 Task: Add the task  Develop a new online tool for online resume building to the section Infrastructure Upgrade Sprint in the project BlueTech and add a Due Date to the respective task as 2023/07/18
Action: Mouse moved to (482, 335)
Screenshot: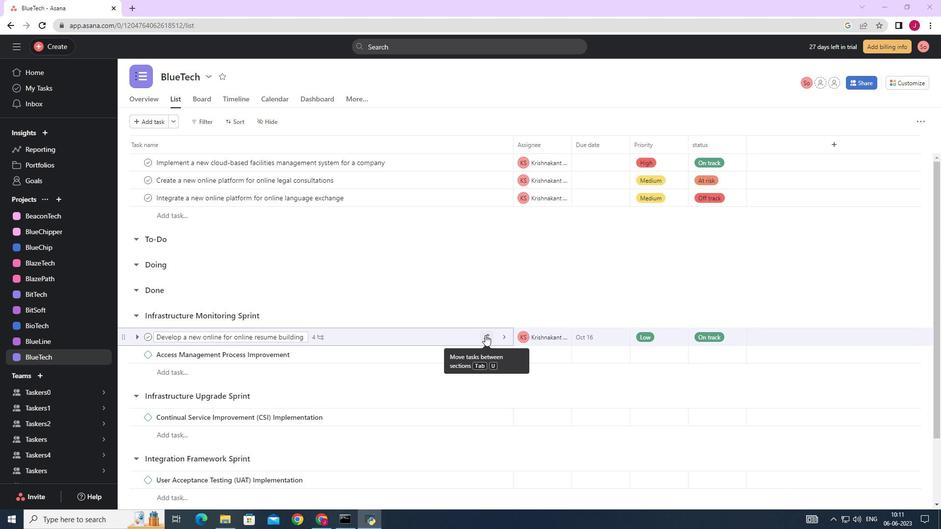 
Action: Mouse pressed left at (484, 335)
Screenshot: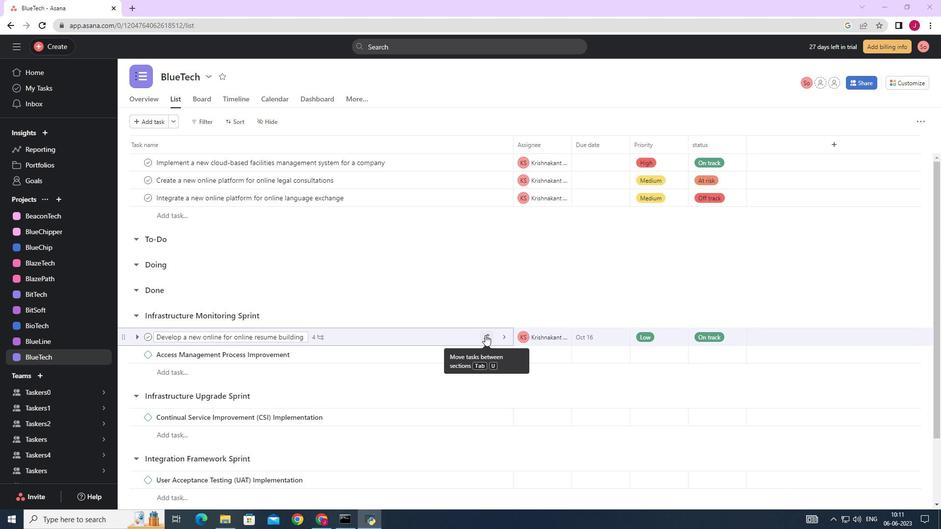 
Action: Mouse moved to (436, 280)
Screenshot: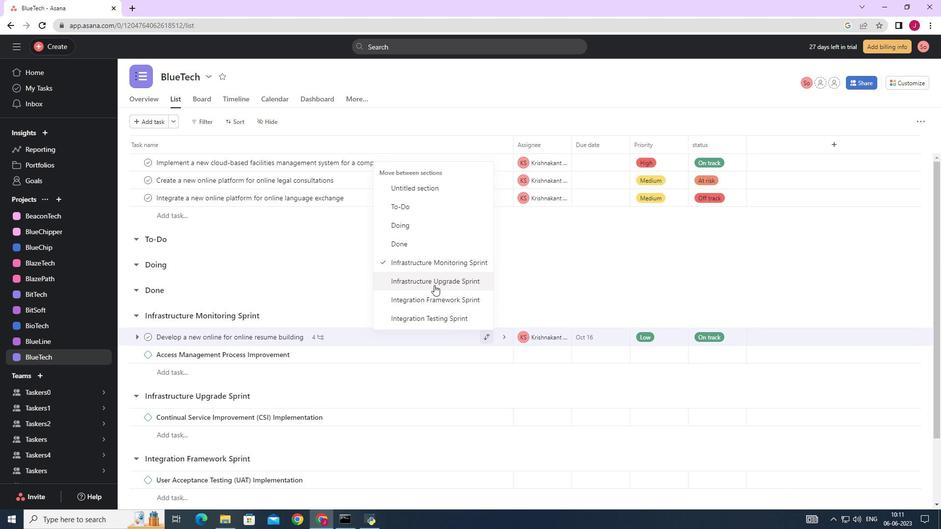 
Action: Mouse pressed left at (436, 280)
Screenshot: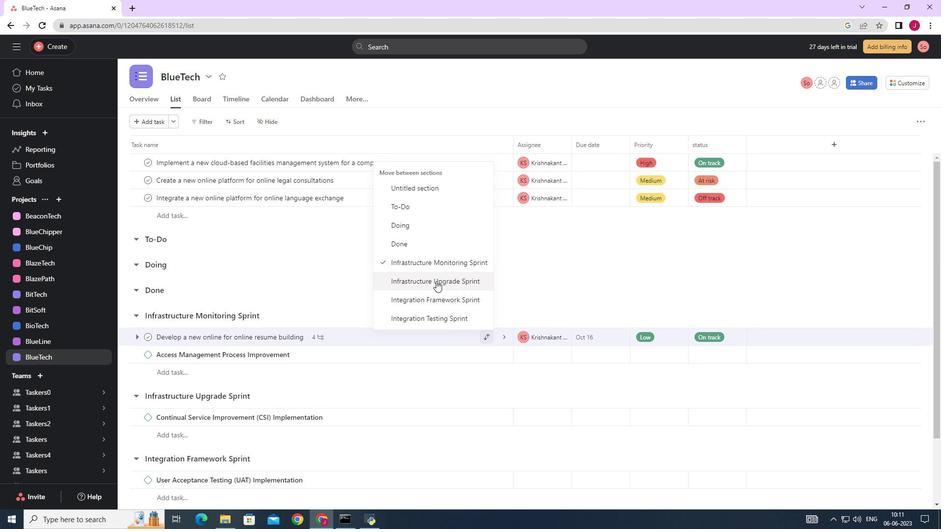 
Action: Mouse moved to (622, 398)
Screenshot: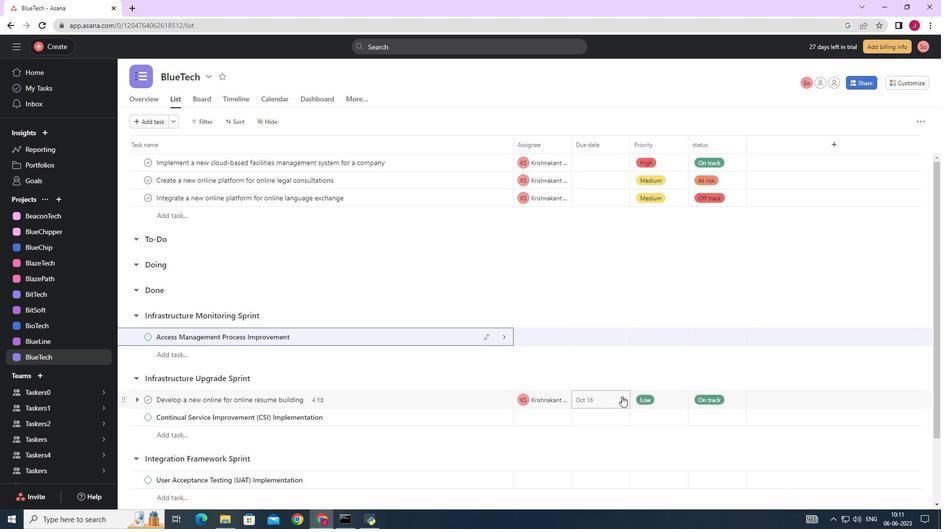 
Action: Mouse pressed left at (622, 398)
Screenshot: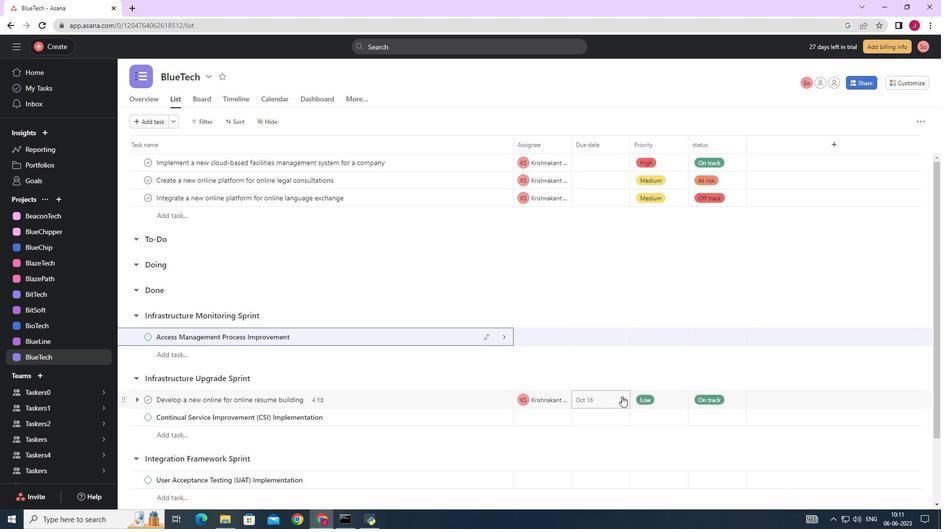 
Action: Mouse moved to (607, 404)
Screenshot: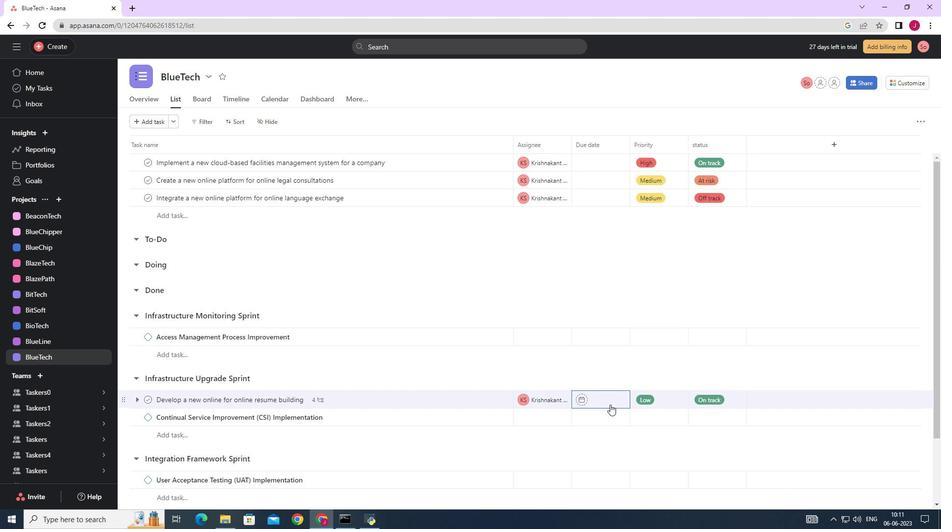 
Action: Mouse pressed left at (607, 404)
Screenshot: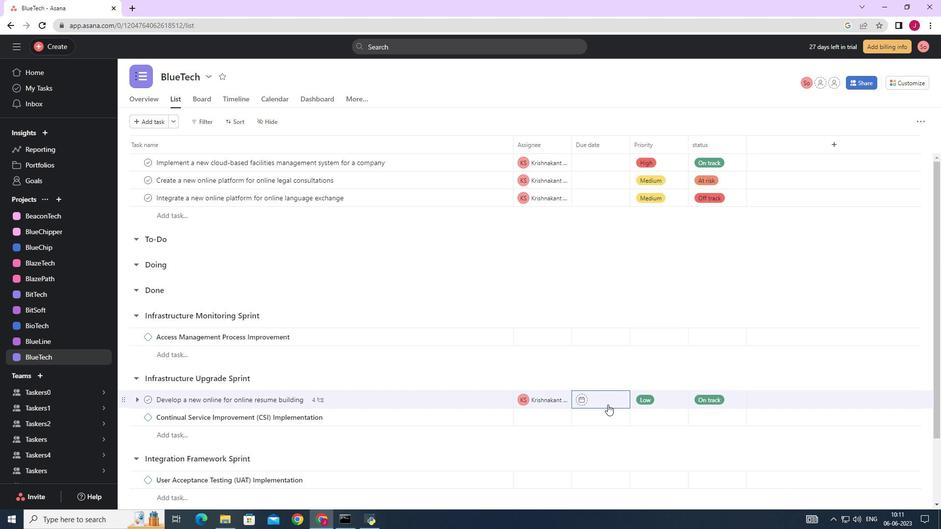 
Action: Mouse moved to (698, 242)
Screenshot: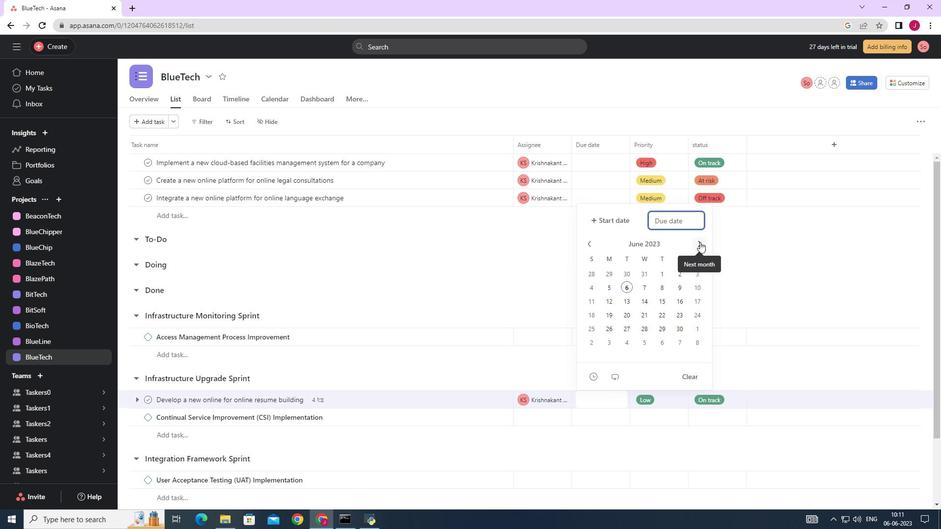 
Action: Mouse pressed left at (698, 242)
Screenshot: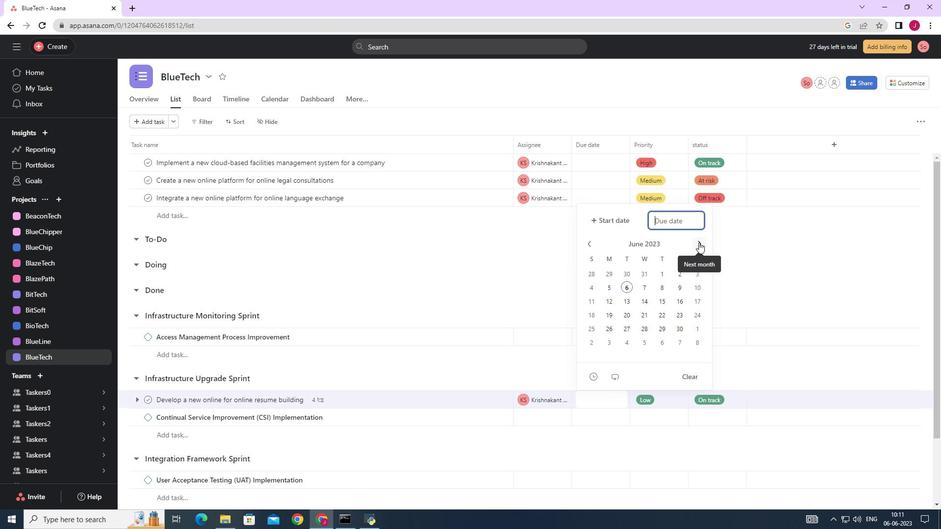 
Action: Mouse moved to (628, 315)
Screenshot: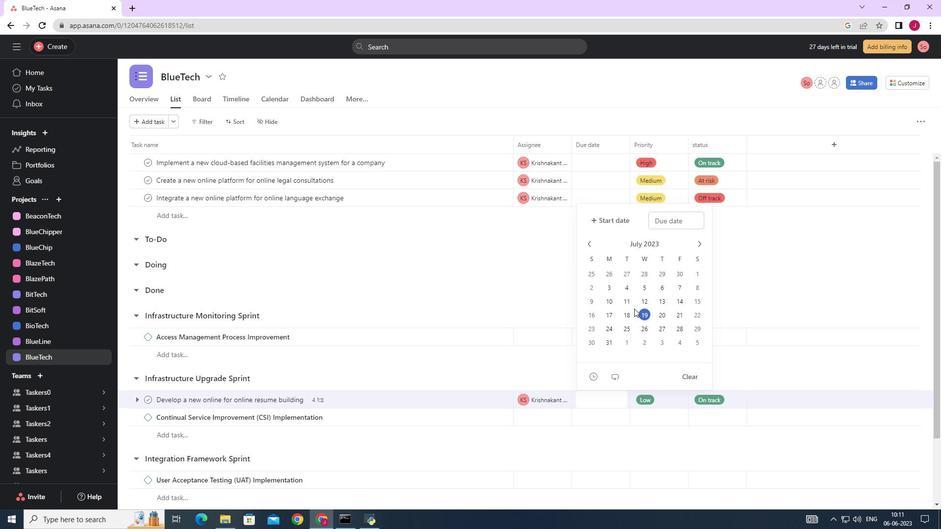 
Action: Mouse pressed left at (628, 315)
Screenshot: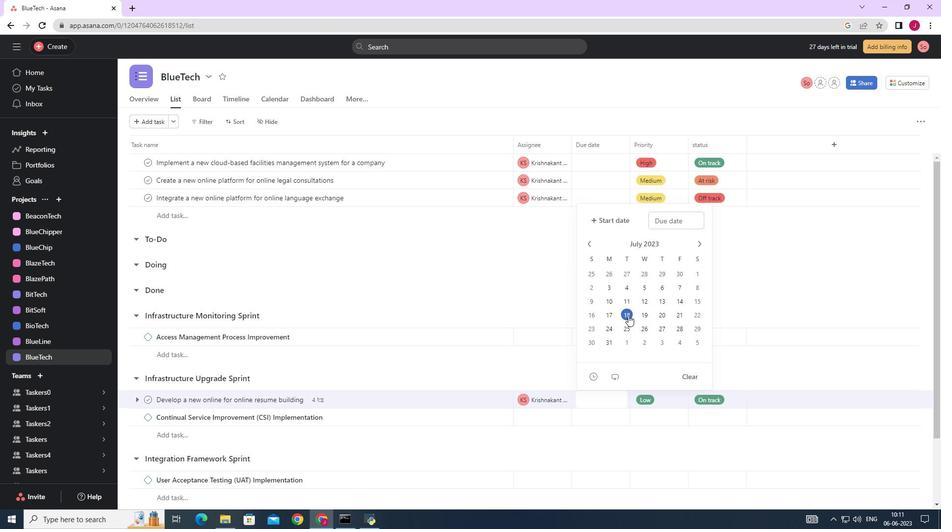 
Action: Mouse moved to (756, 276)
Screenshot: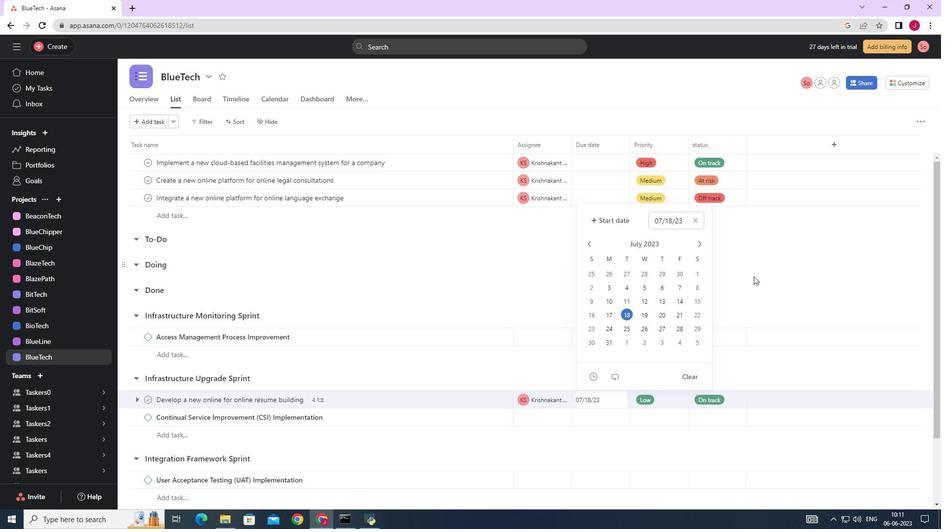 
Action: Mouse pressed left at (756, 276)
Screenshot: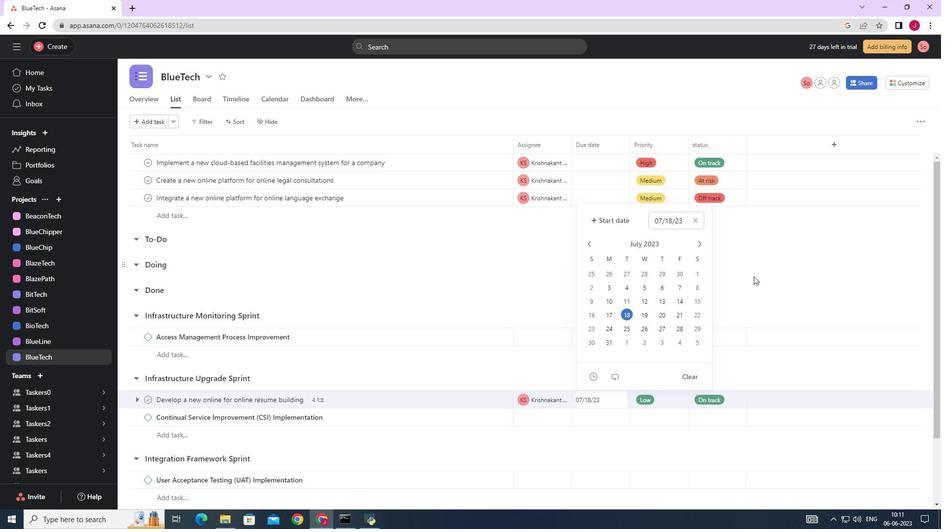 
Action: Mouse moved to (757, 275)
Screenshot: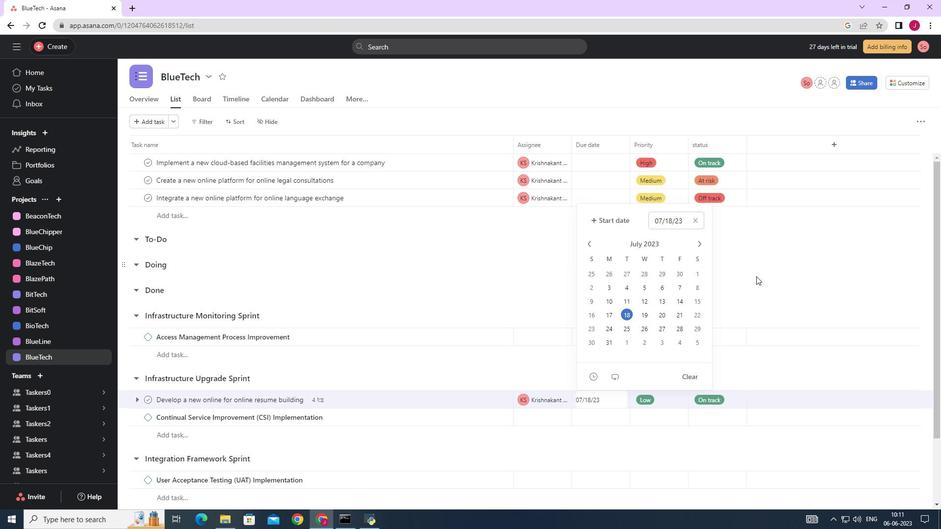 
